 Task: Find the rank of the matrix {{1, 3}, {2, 6}}.
Action: Mouse moved to (1037, 66)
Screenshot: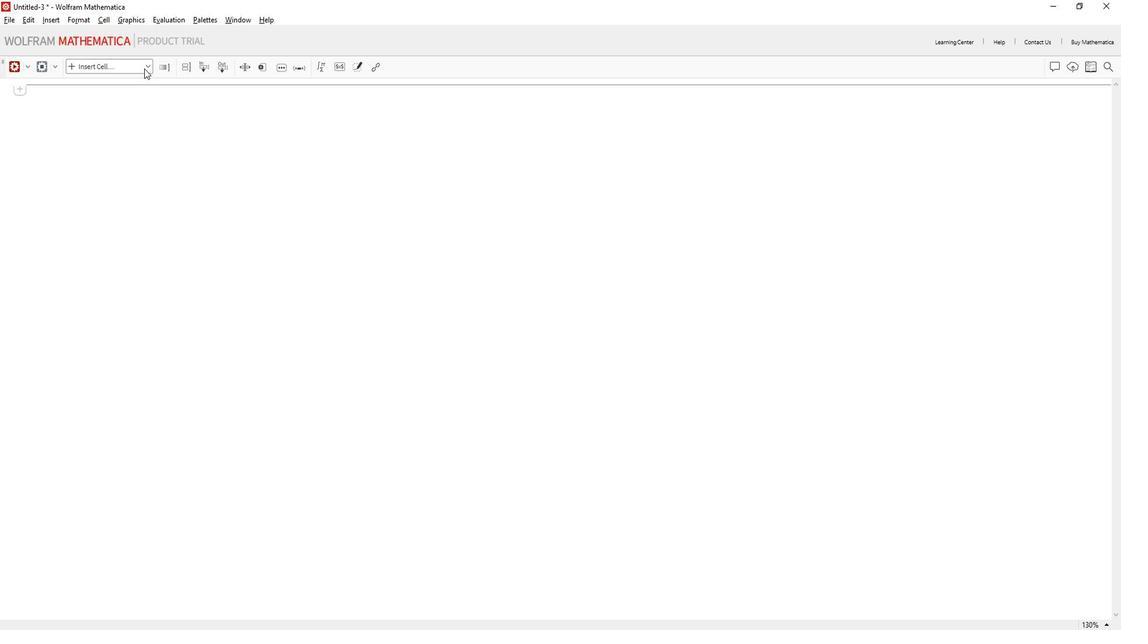 
Action: Mouse pressed left at (1037, 66)
Screenshot: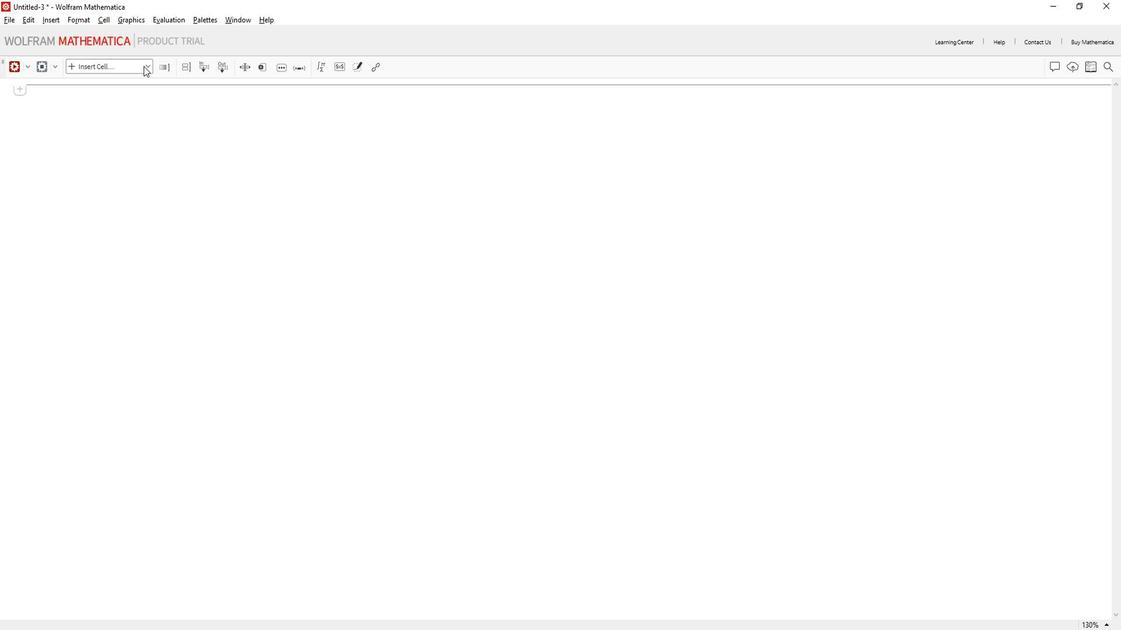 
Action: Mouse moved to (990, 92)
Screenshot: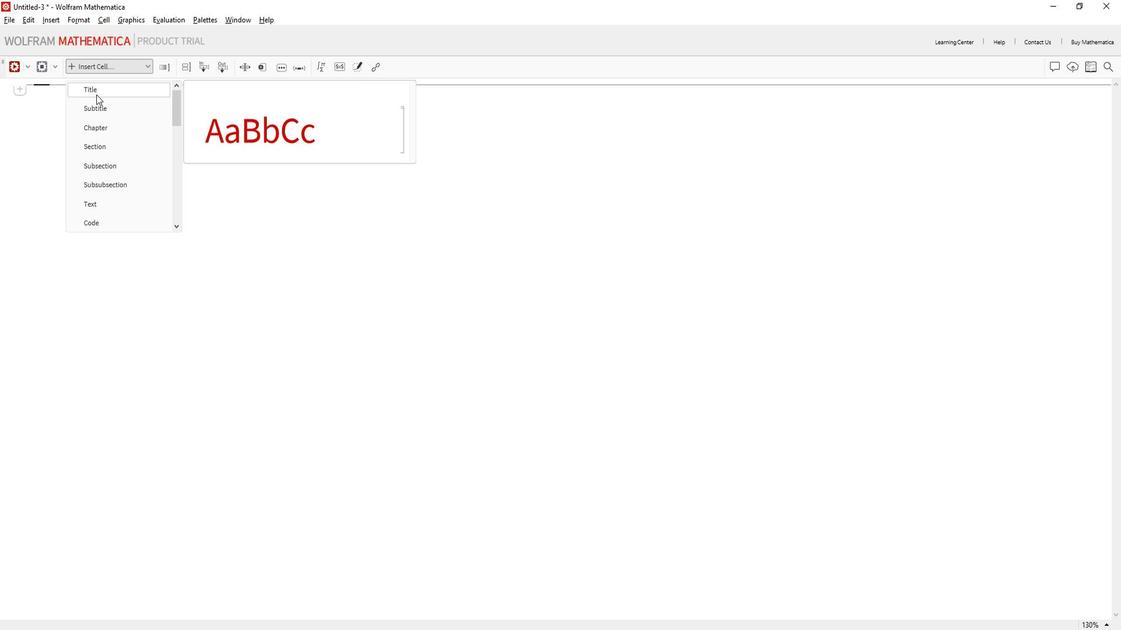 
Action: Mouse pressed left at (990, 92)
Screenshot: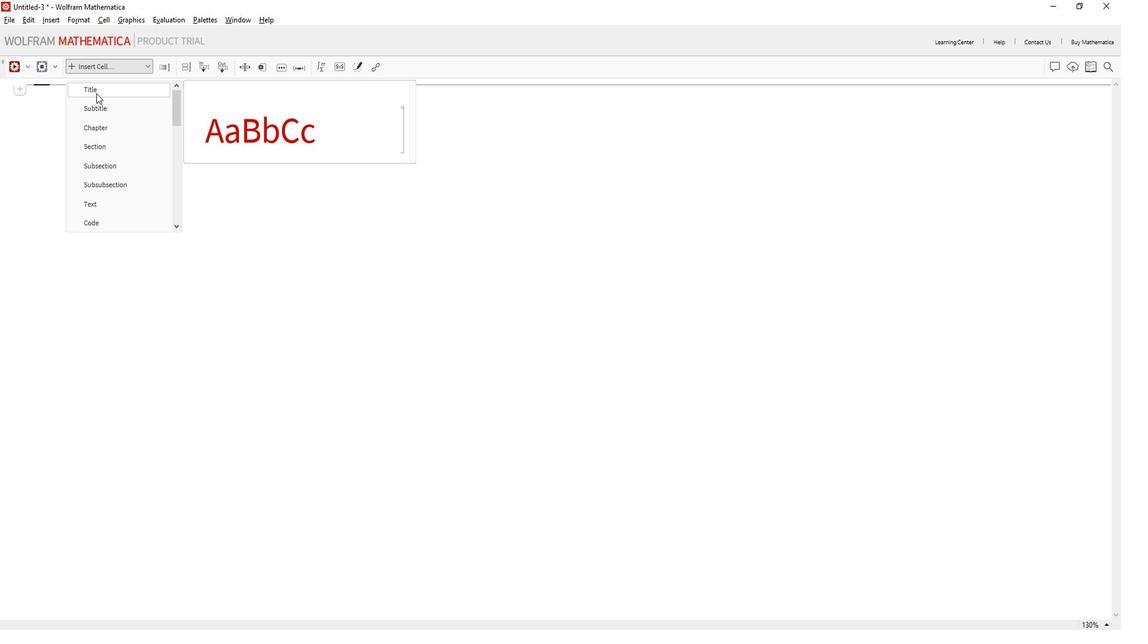 
Action: Key pressed <Key.shift>Find<Key.space>the<Key.space>rank<Key.space>of<Key.space>the<Key.space>matrix
Screenshot: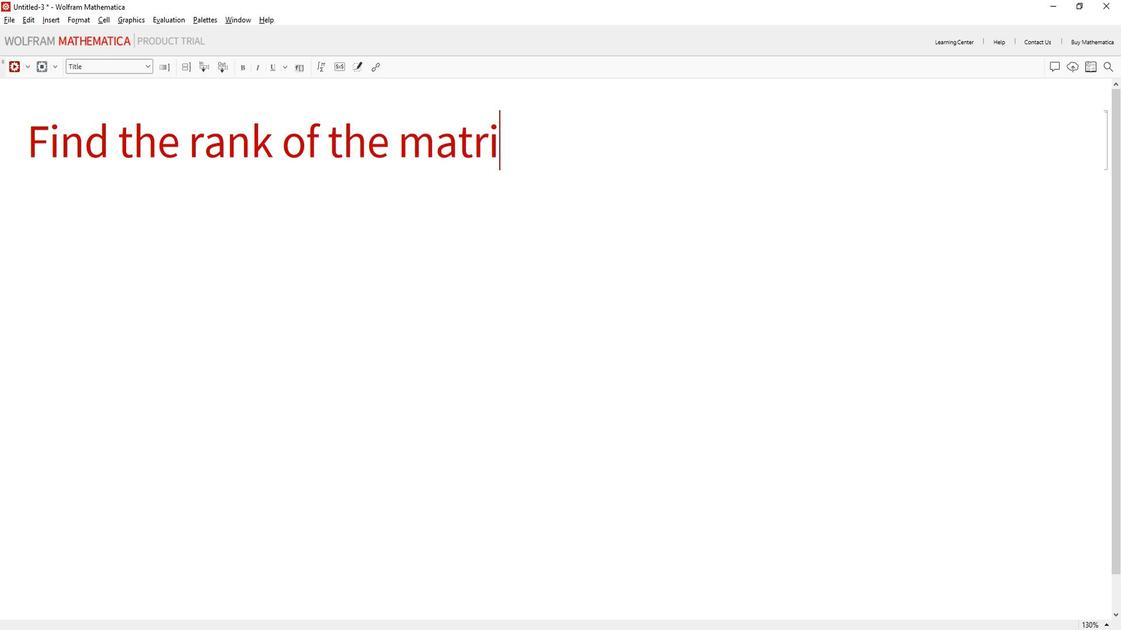 
Action: Mouse moved to (1020, 210)
Screenshot: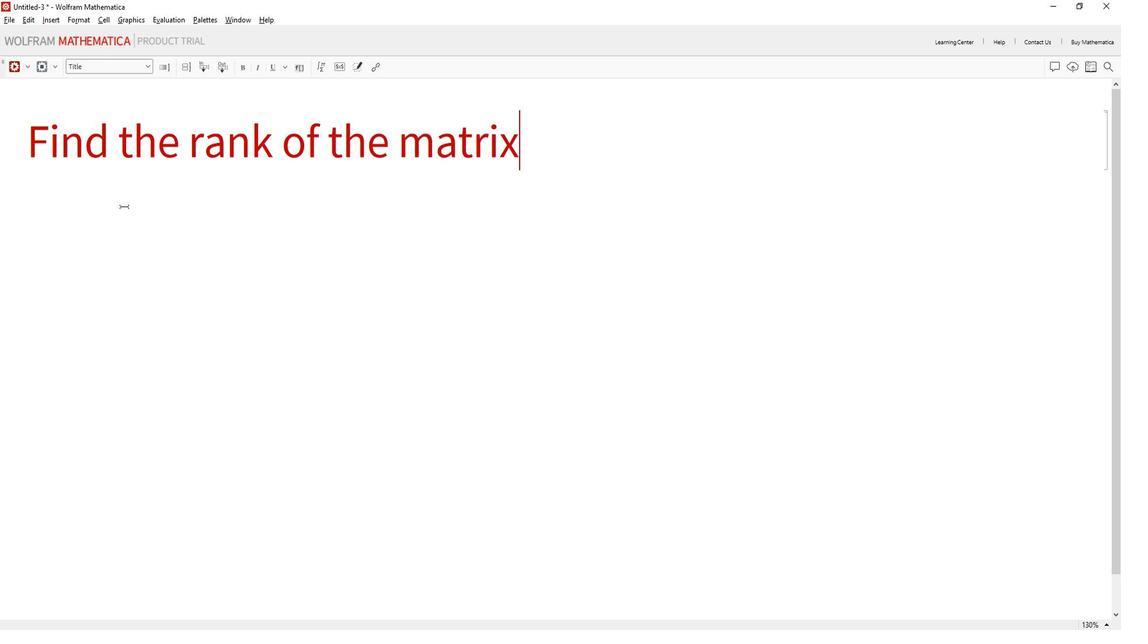 
Action: Mouse pressed left at (1020, 210)
Screenshot: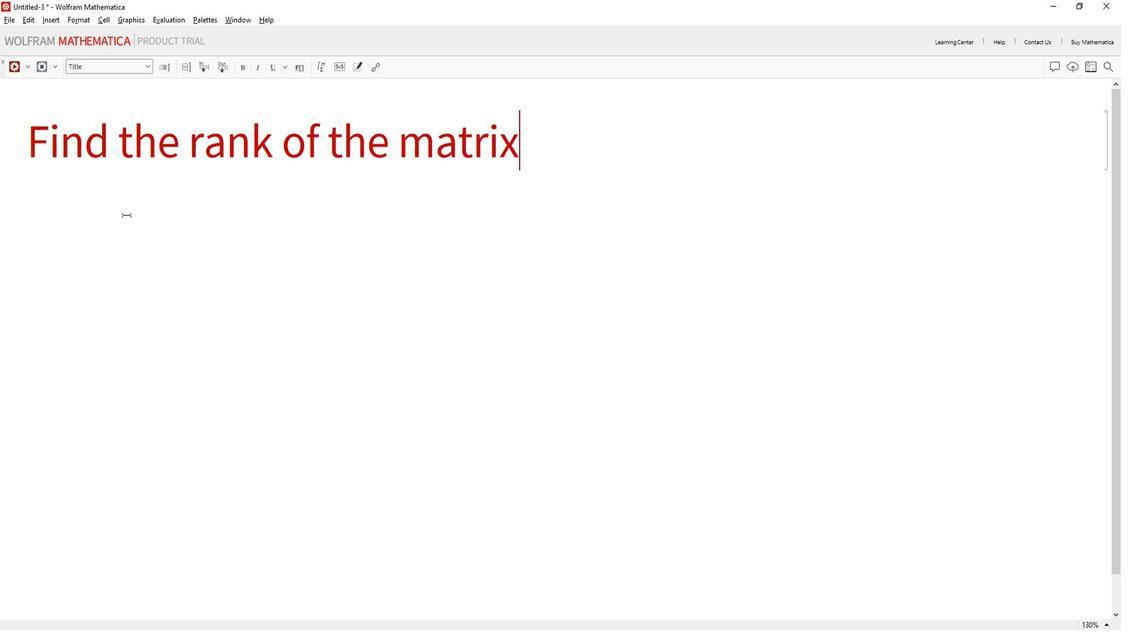 
Action: Mouse moved to (1013, 65)
Screenshot: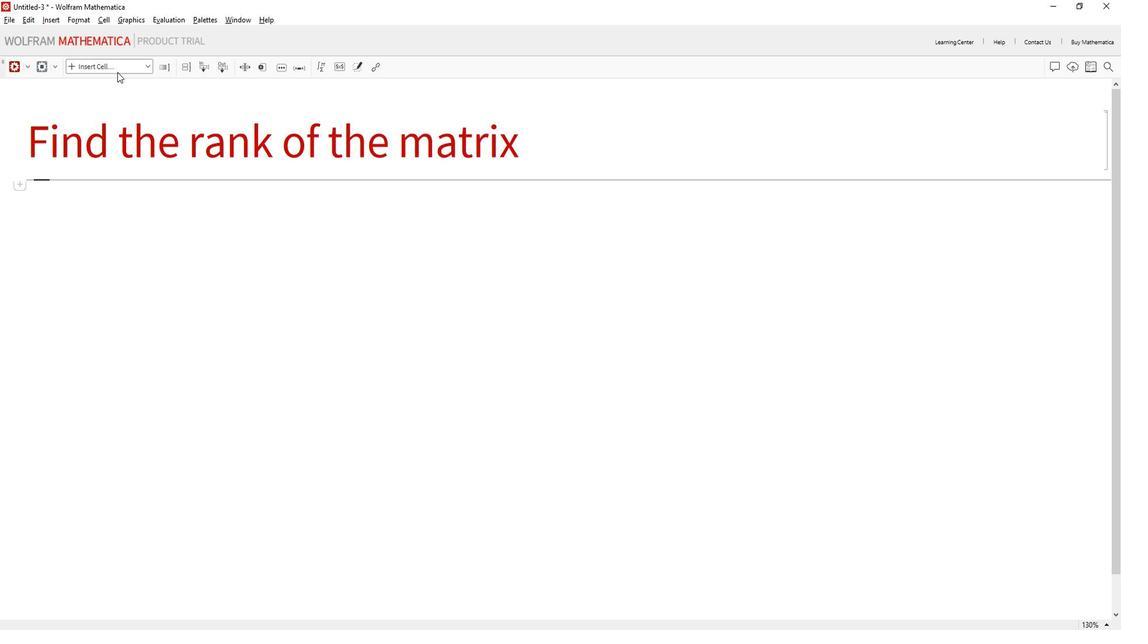 
Action: Mouse pressed left at (1013, 65)
Screenshot: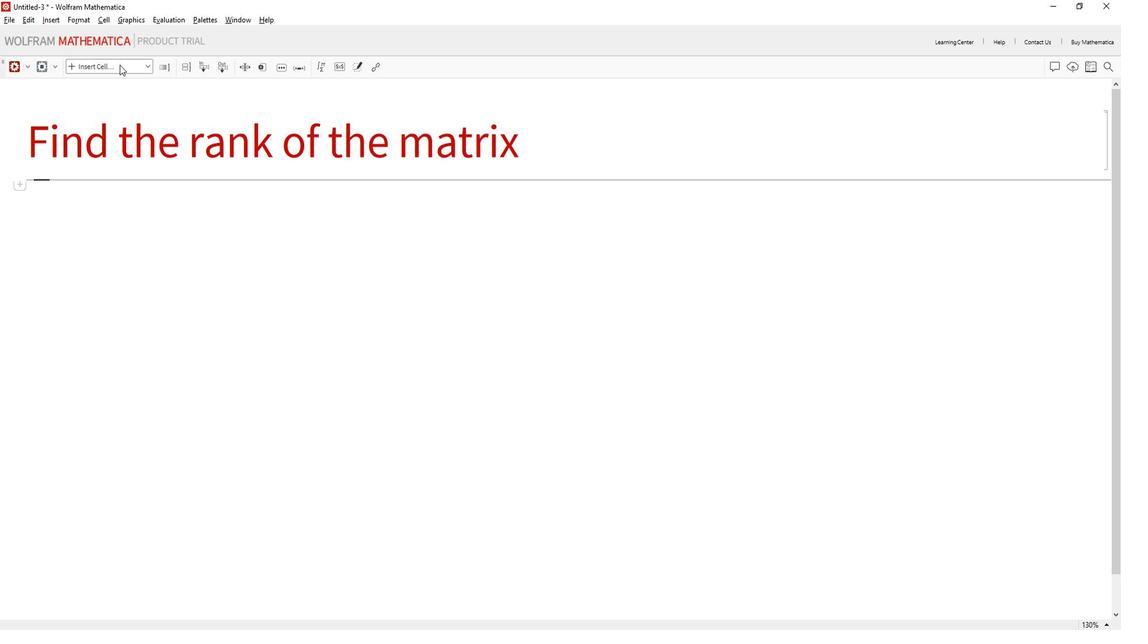 
Action: Mouse moved to (990, 215)
Screenshot: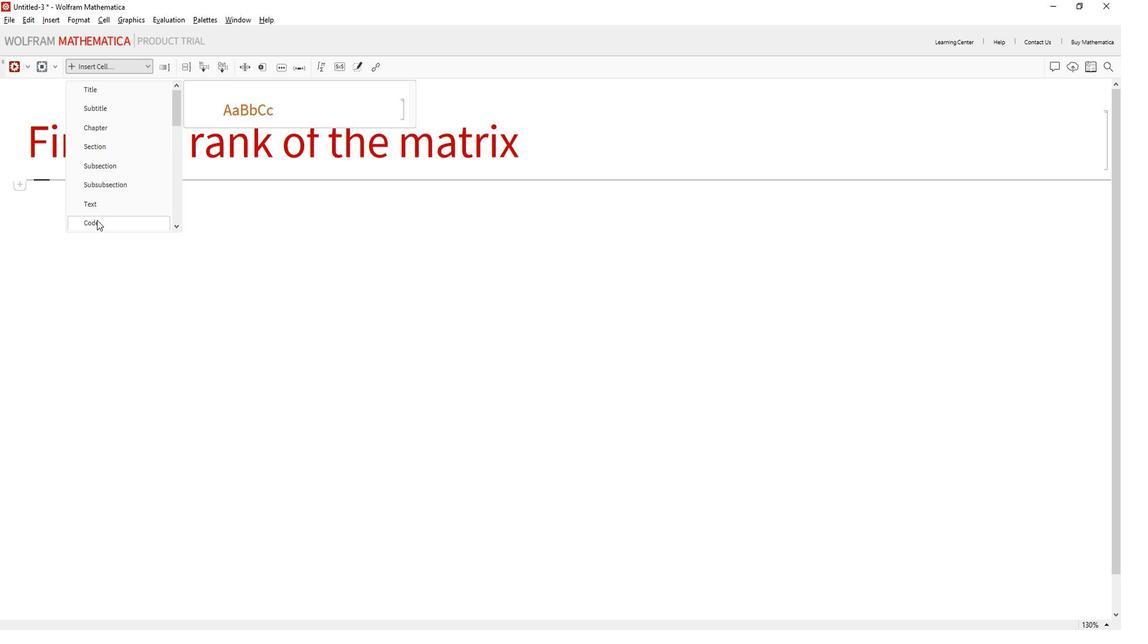 
Action: Mouse pressed left at (990, 215)
Screenshot: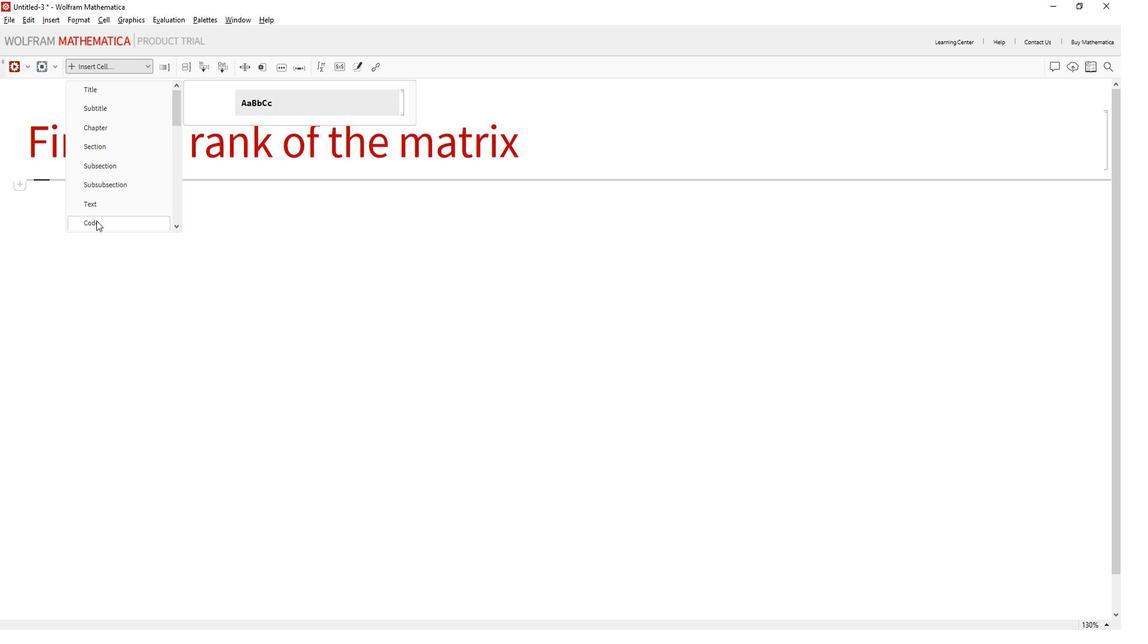 
Action: Mouse moved to (834, 220)
Screenshot: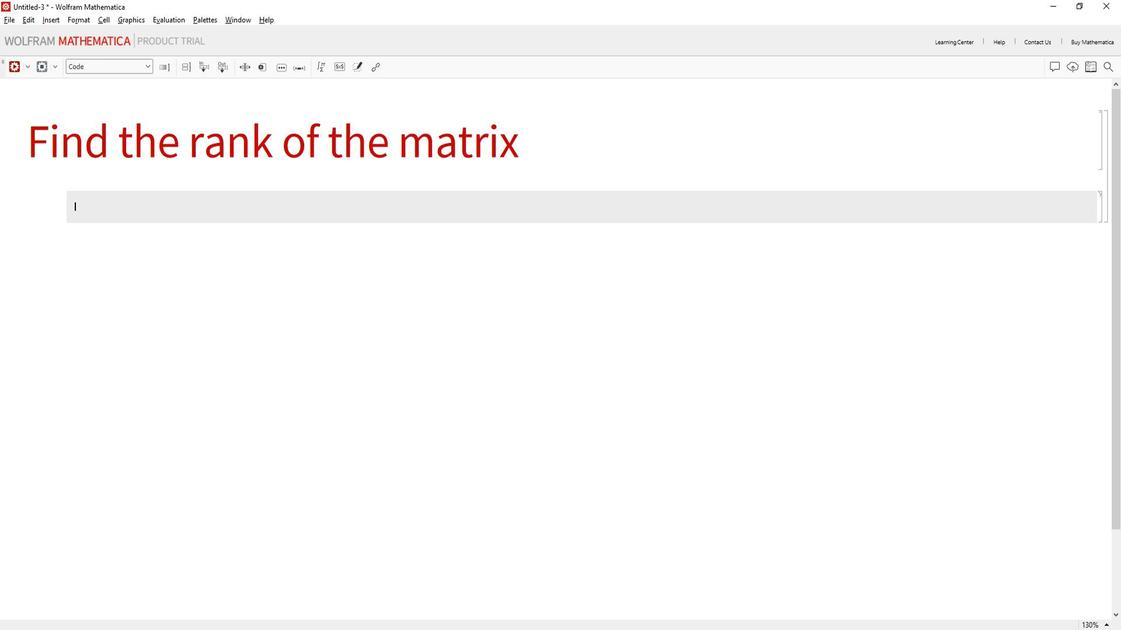 
Action: Mouse pressed left at (834, 220)
Screenshot: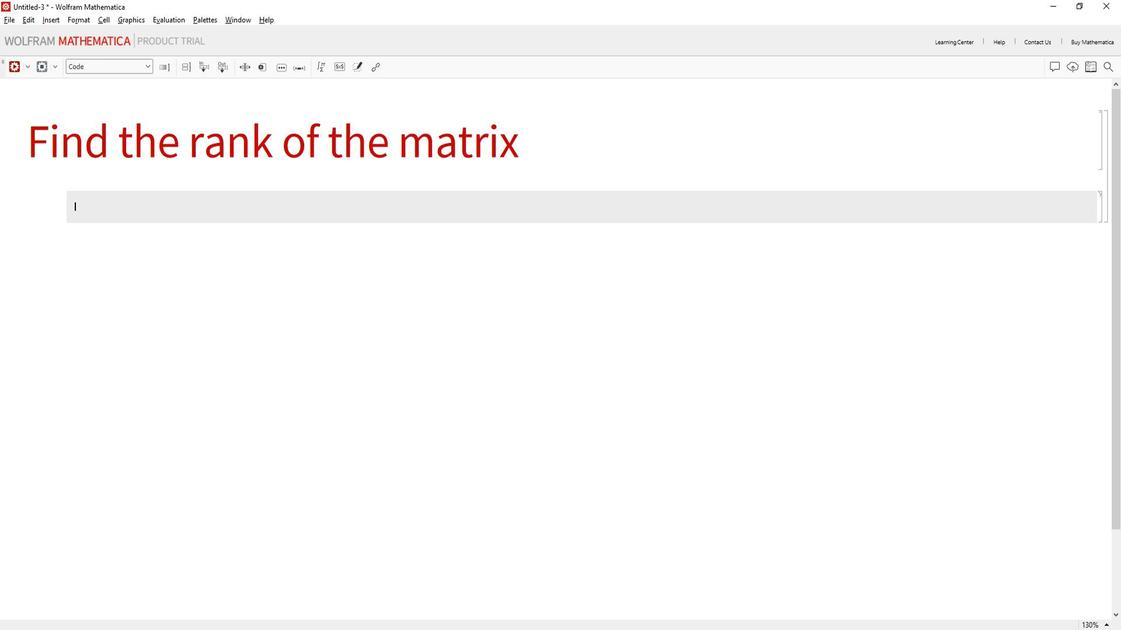 
Action: Mouse moved to (981, 203)
Screenshot: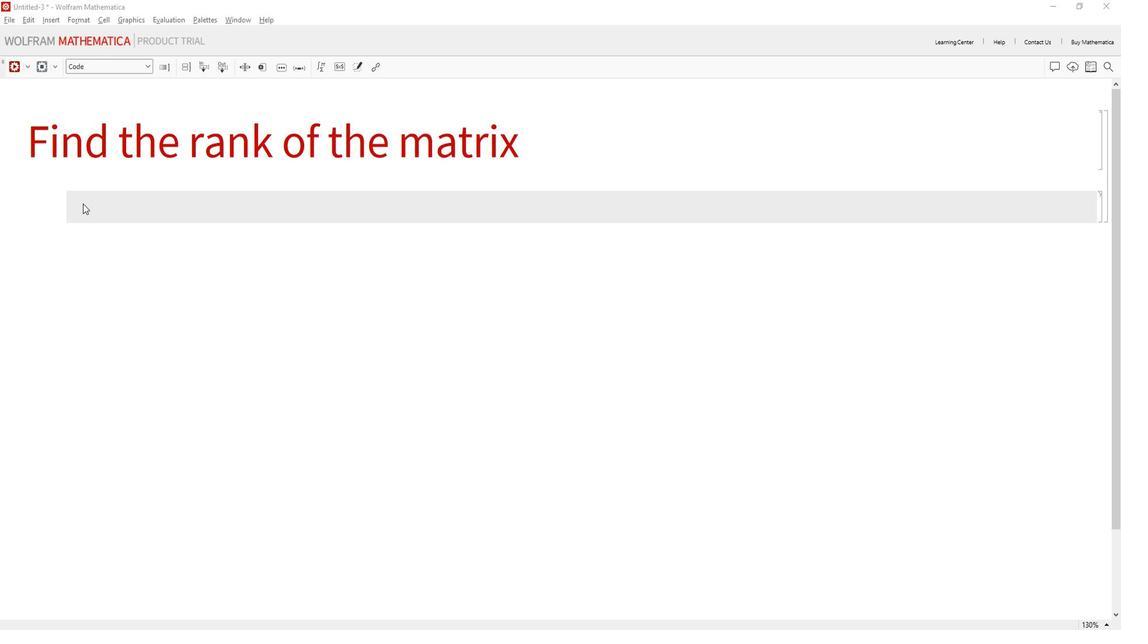 
Action: Mouse pressed left at (981, 203)
Screenshot: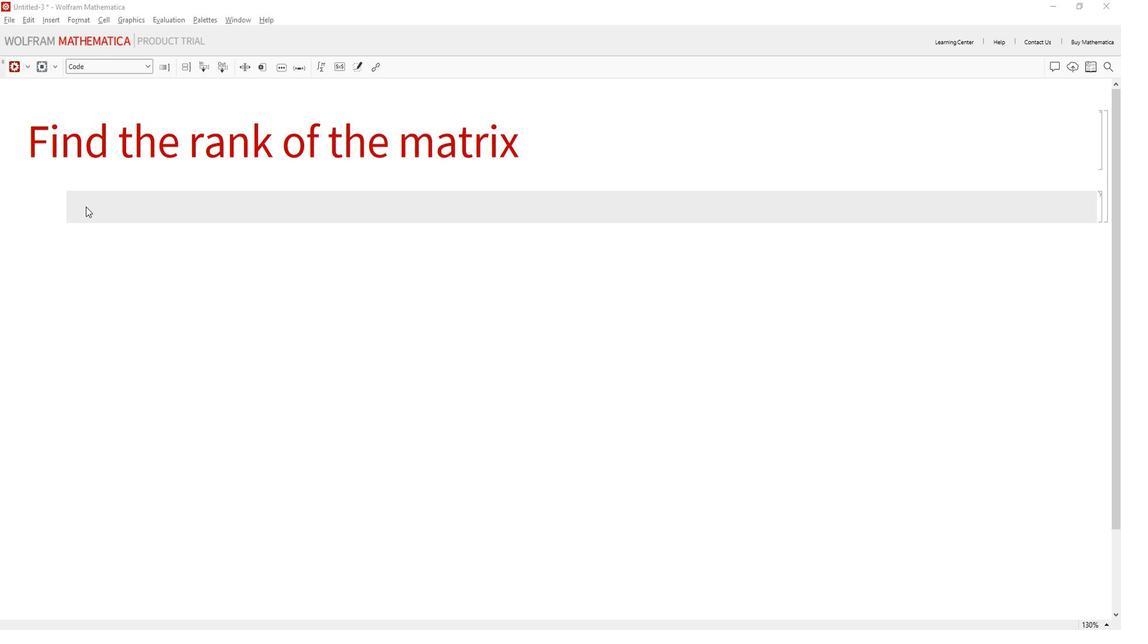 
Action: Mouse moved to (981, 203)
Screenshot: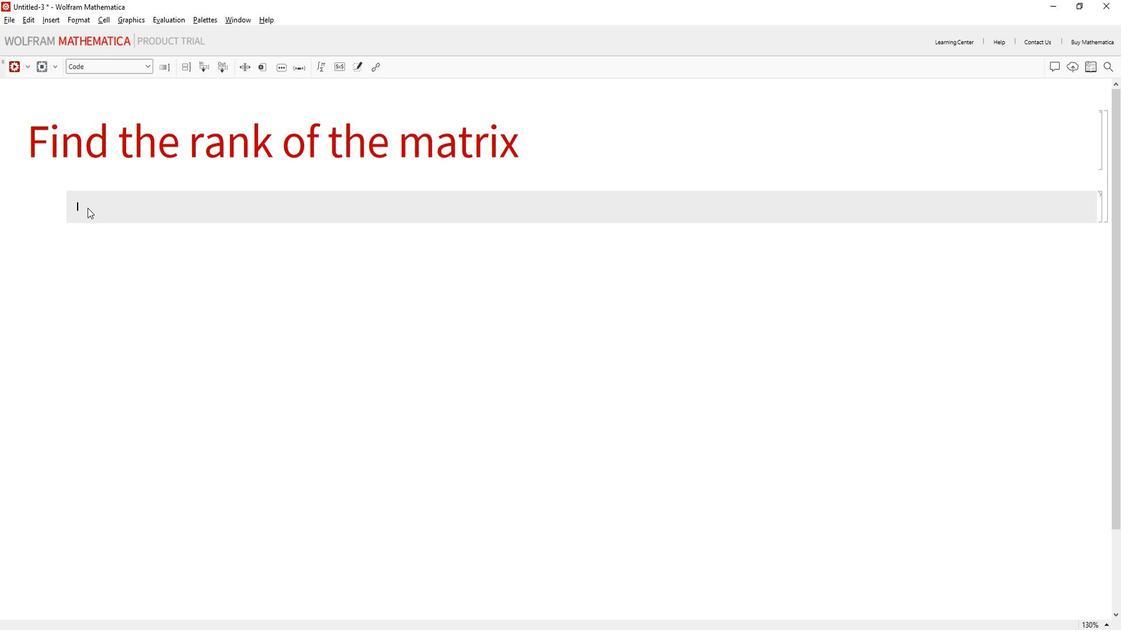 
Action: Key pressed <Key.shift_r>(*<Key.shift>Define<Key.space>the<Key.space>matrix<Key.space><Key.right><Key.right>matrix<Key.space><Key.shift_r>{<Key.shift_r>{1,<Key.space>3<Key.right>,<Key.space><Key.shift_r>{2,<Key.space>6<Key.right><Key.right><Key.enter><Key.enter><Key.shift_r><Key.shift_r><Key.shift_r><Key.shift_r><Key.shift_r><Key.shift_r>(*<Key.shift>Calculate<Key.space>the<Key.space>rank<Key.right><Key.right><Key.enter>rank<Key.space>=<Key.space>matrix<Key.shift>Rank[matrix<Key.enter><Key.left><Key.left><Key.left><Key.left><Key.left><Key.left><Key.left><Key.left><Key.left><Key.left><Key.left><Key.left><Key.left><Key.left><Key.left><Key.left><Key.backspace><Key.shift>M<Key.right><Key.right><Key.right><Key.right><Key.right><Key.right><Key.right><Key.right><Key.right><Key.right><Key.right><Key.right><Key.right><Key.right><Key.right><Key.right><Key.right><Key.enter><Key.enter><Key.shift_r><Key.shift_r>(*<Key.shift>Display<Key.space>y<Key.backspace>the<Key.space>results<Key.right><Key.right><Key.enter><Key.shift>Print<Key.enter>[<Key.shift_r>"<Key.shift>The<Key.space><Key.space>rank<Key.space>of<Key.space>the<Key.space>matrix<Key.space><Key.shift_r>{<Key.shift_r><Key.shift_r><Key.shift_r><Key.shift_r><Key.shift_r><Key.shift_r><Key.shift_r><Key.shift_r><Key.shift_r><Key.shift_r><Key.shift_r><Key.shift_r>{1,<Key.space>3<Key.shift_r>},<Key.space><Key.shift_r>{2,<Key.space>6<Key.shift_r>}<Key.shift_r><Key.shift_r><Key.shift_r><Key.shift_r><Key.shift_r><Key.shift_r><Key.shift_r>}<Key.space>is<Key.space><Key.shift_r>:<Key.space><Key.right>,<Key.space>rank<Key.enter><Key.right>
Screenshot: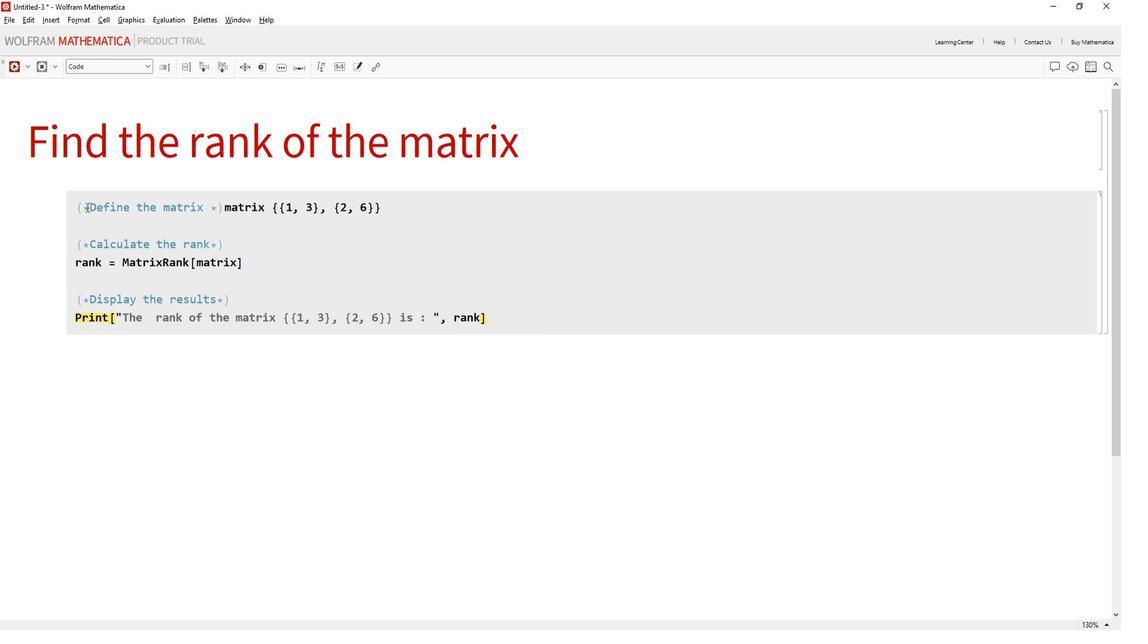 
Action: Mouse moved to (1140, 281)
Screenshot: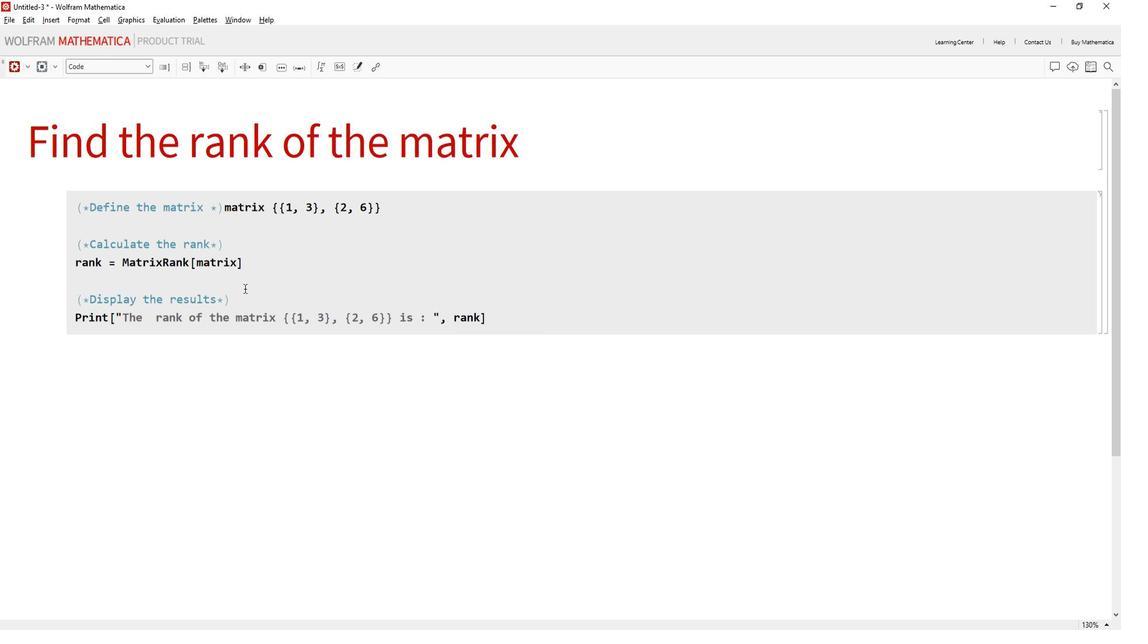 
Action: Mouse pressed left at (1140, 281)
Screenshot: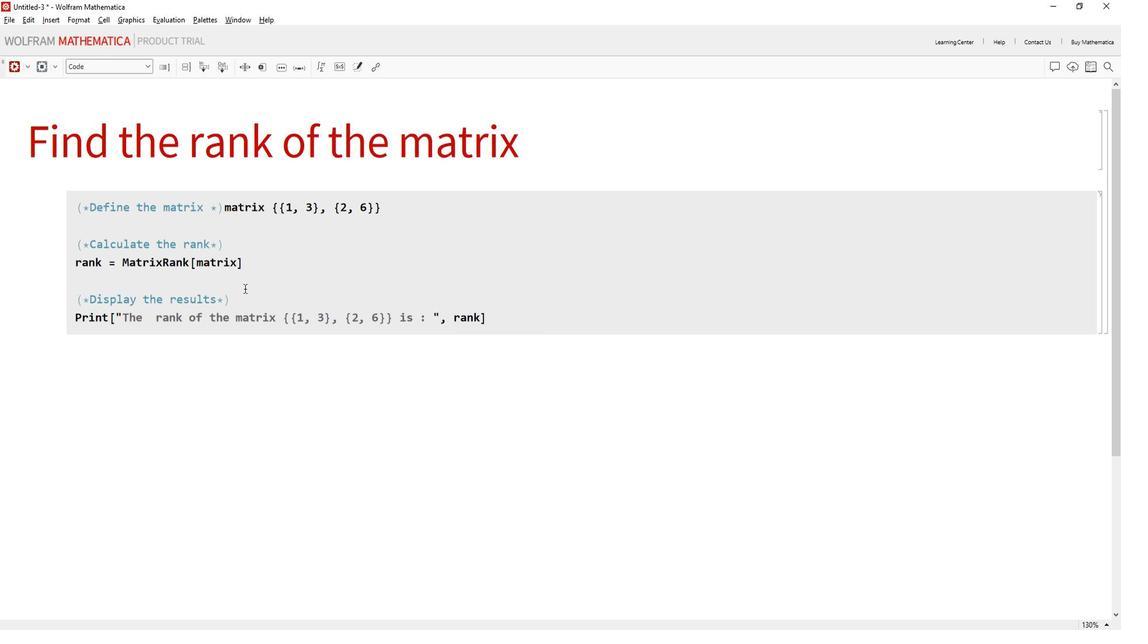 
Action: Mouse moved to (906, 66)
Screenshot: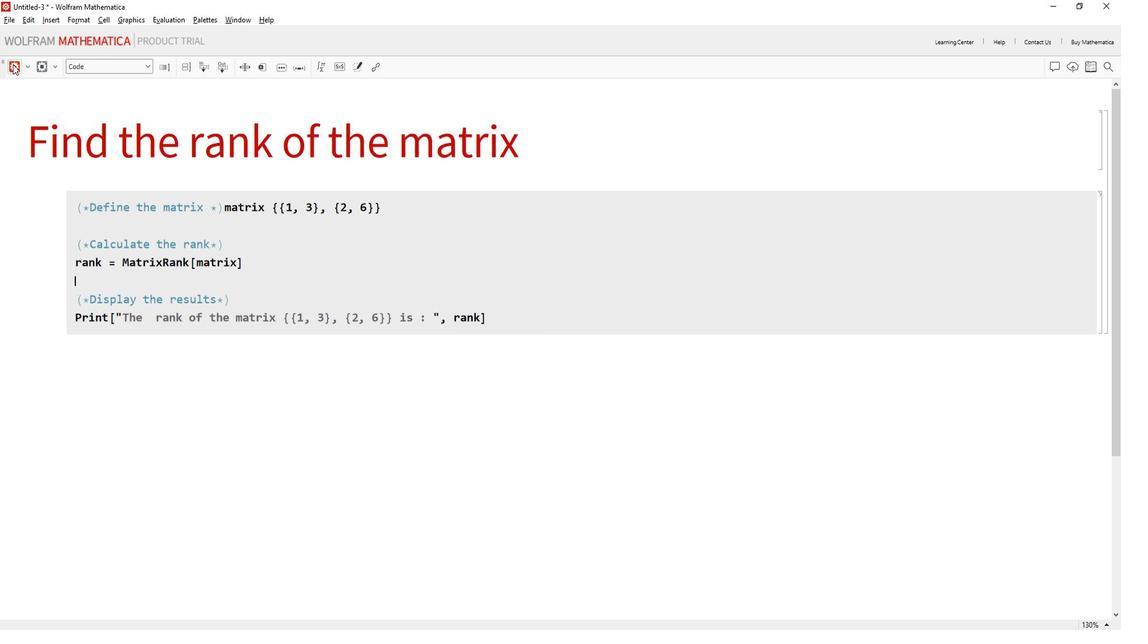 
Action: Mouse pressed left at (906, 66)
Screenshot: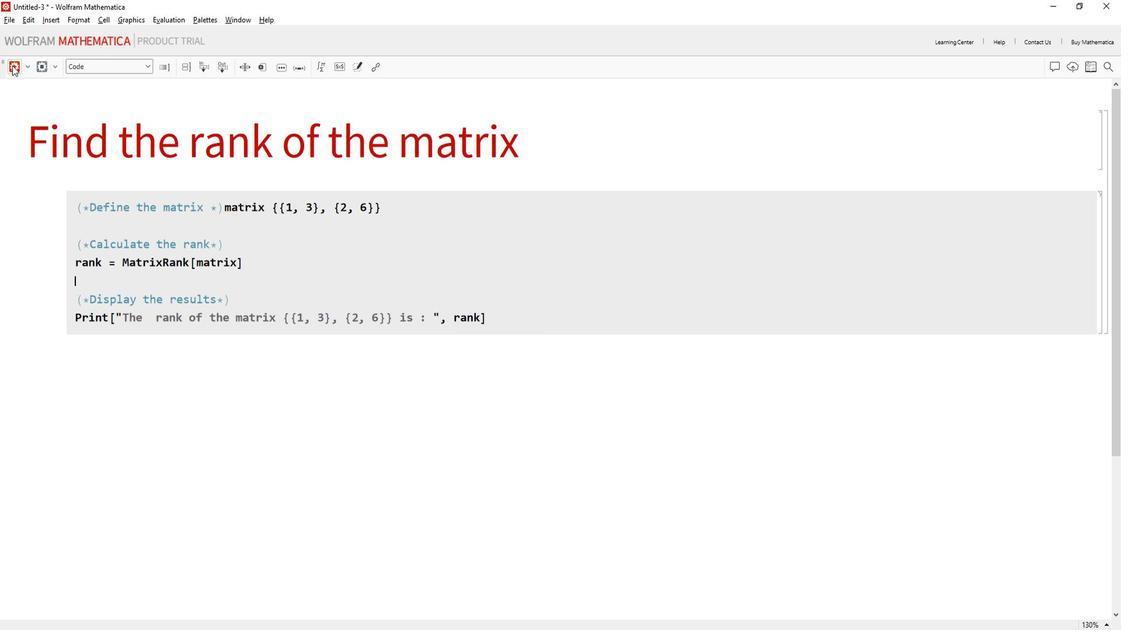 
Action: Mouse moved to (1072, 235)
Screenshot: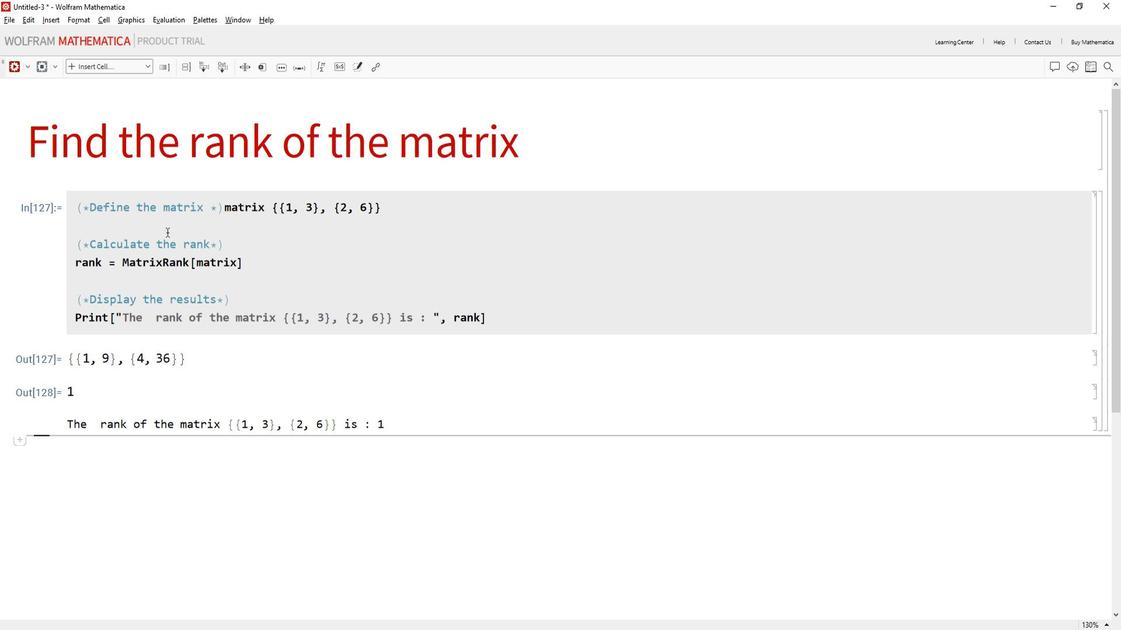 
